 Task: Select the current location as Glen Canyon National Recreation Area, Utah, United States . Now zoom - , and verify the location . Hide zoom slider
Action: Mouse moved to (762, 346)
Screenshot: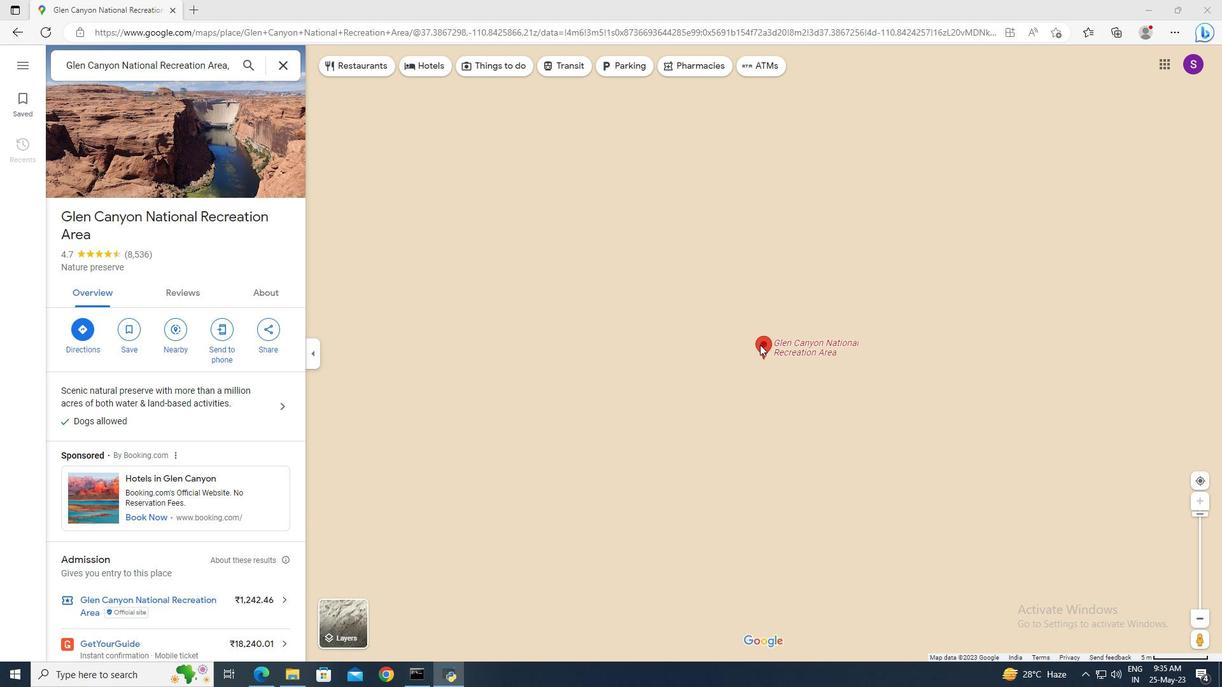 
Action: Mouse pressed left at (762, 346)
Screenshot: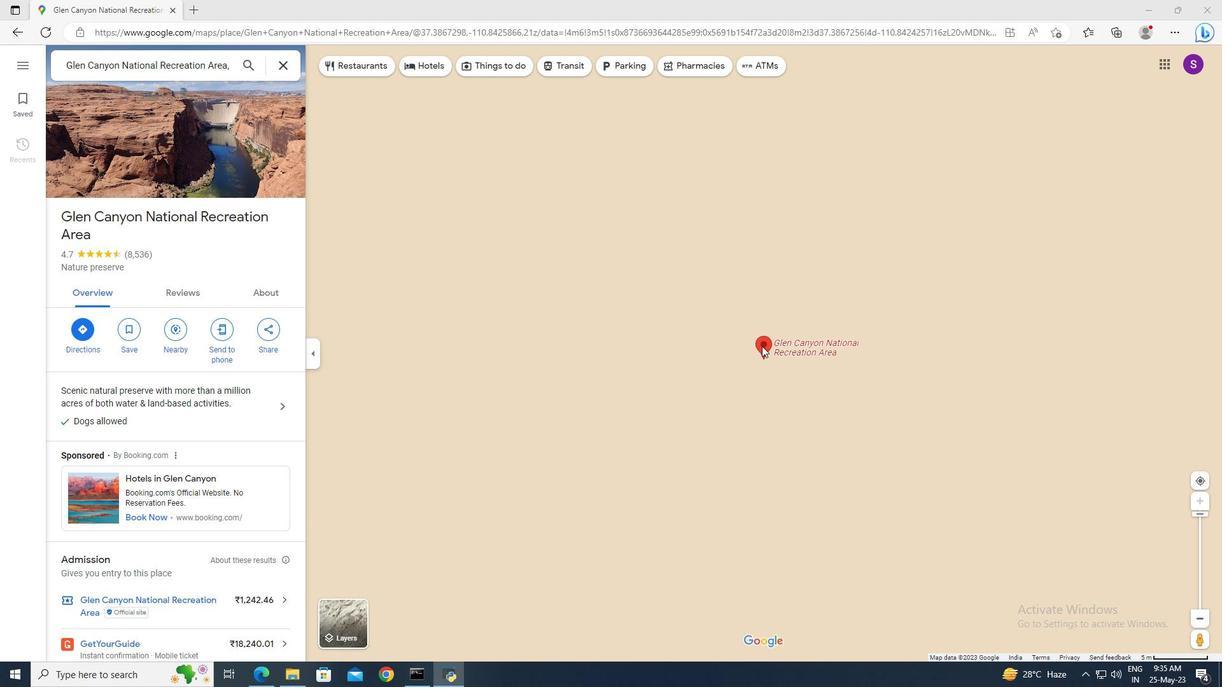
Action: Mouse moved to (1195, 617)
Screenshot: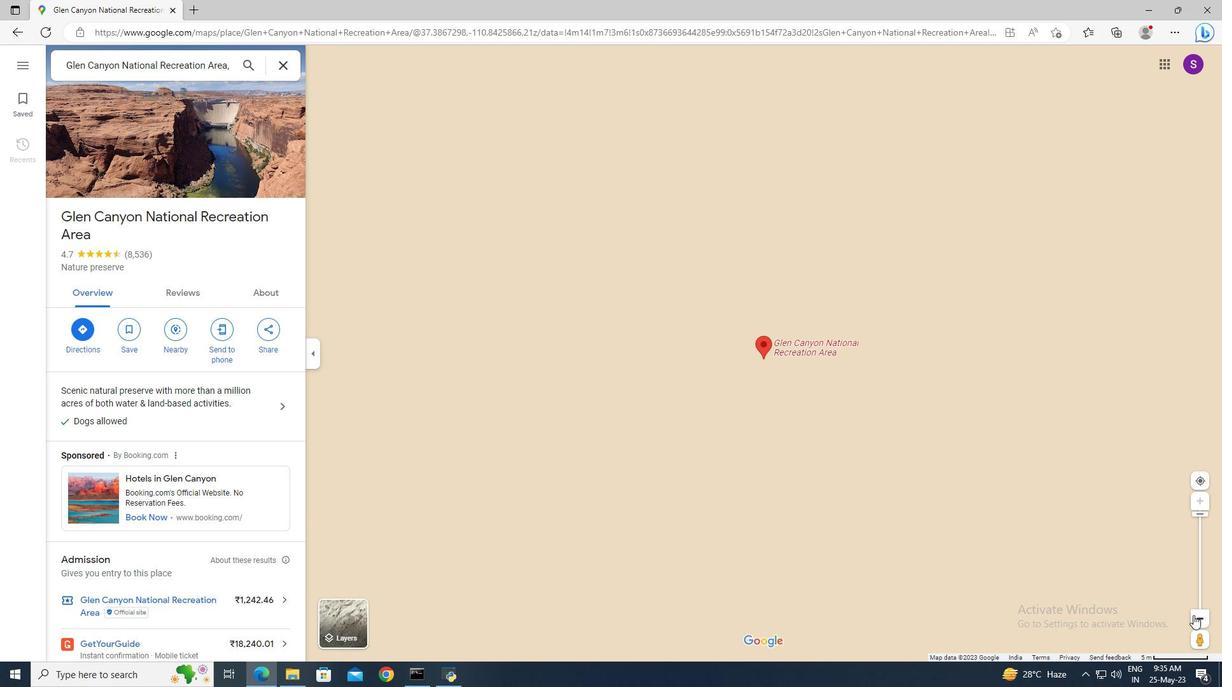 
Action: Mouse pressed left at (1195, 617)
Screenshot: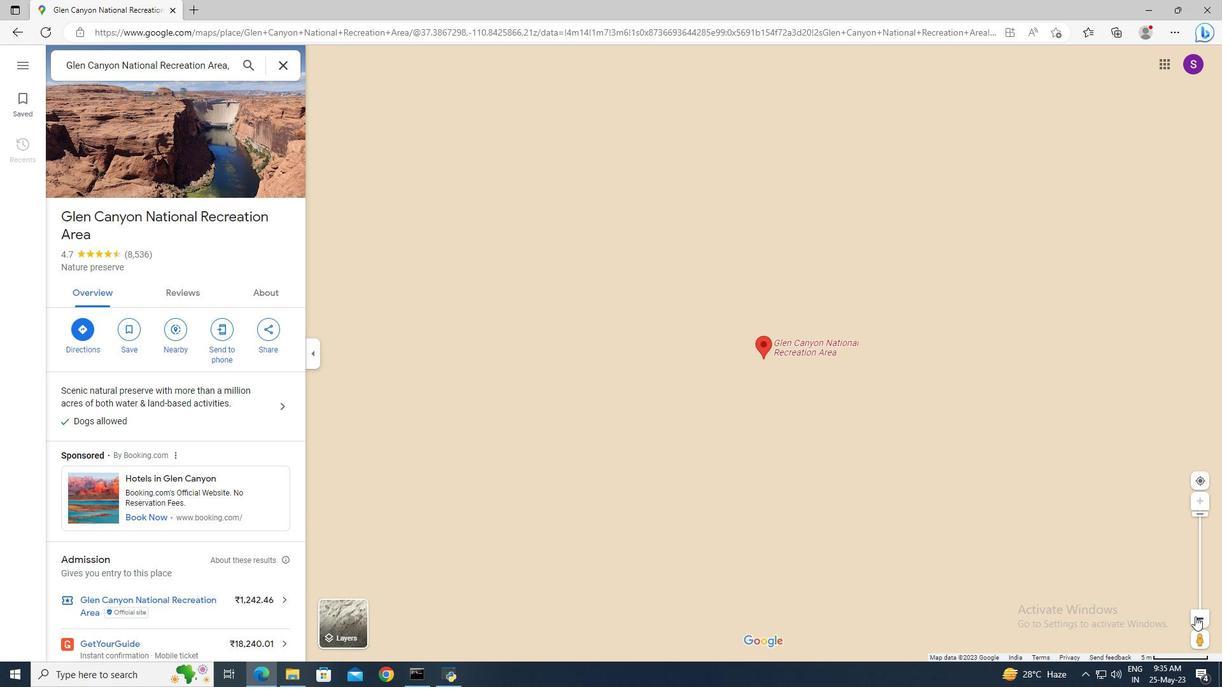
Action: Mouse pressed left at (1195, 617)
Screenshot: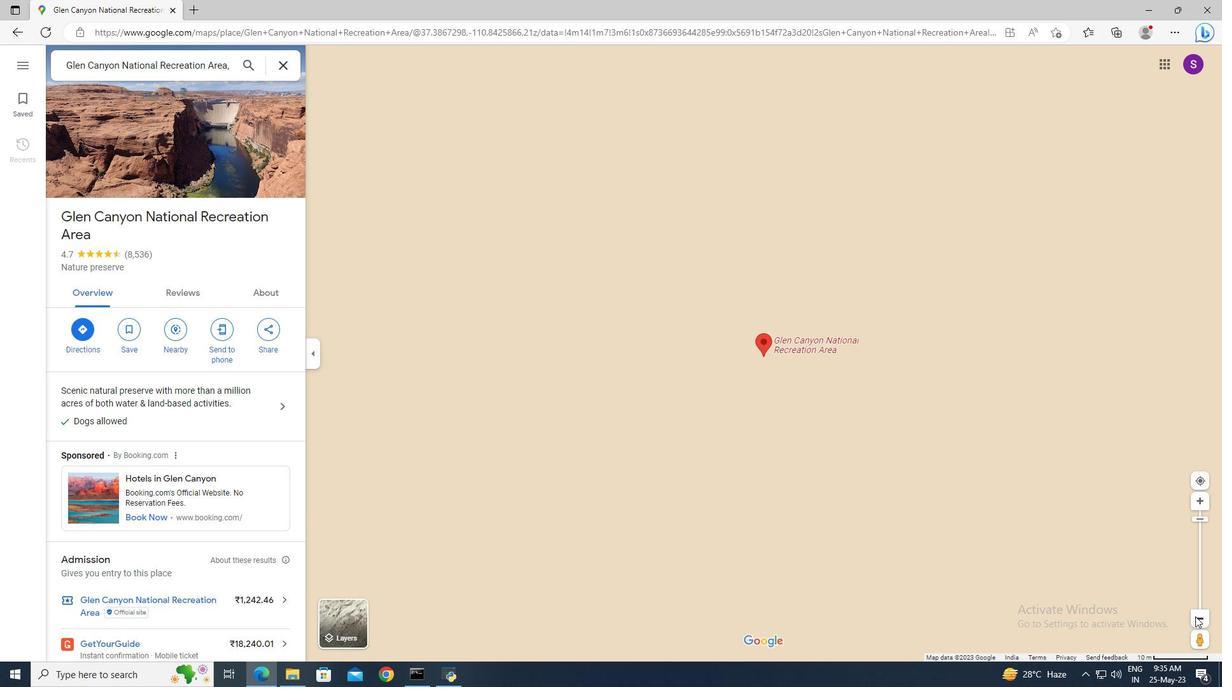 
Action: Mouse pressed left at (1195, 617)
Screenshot: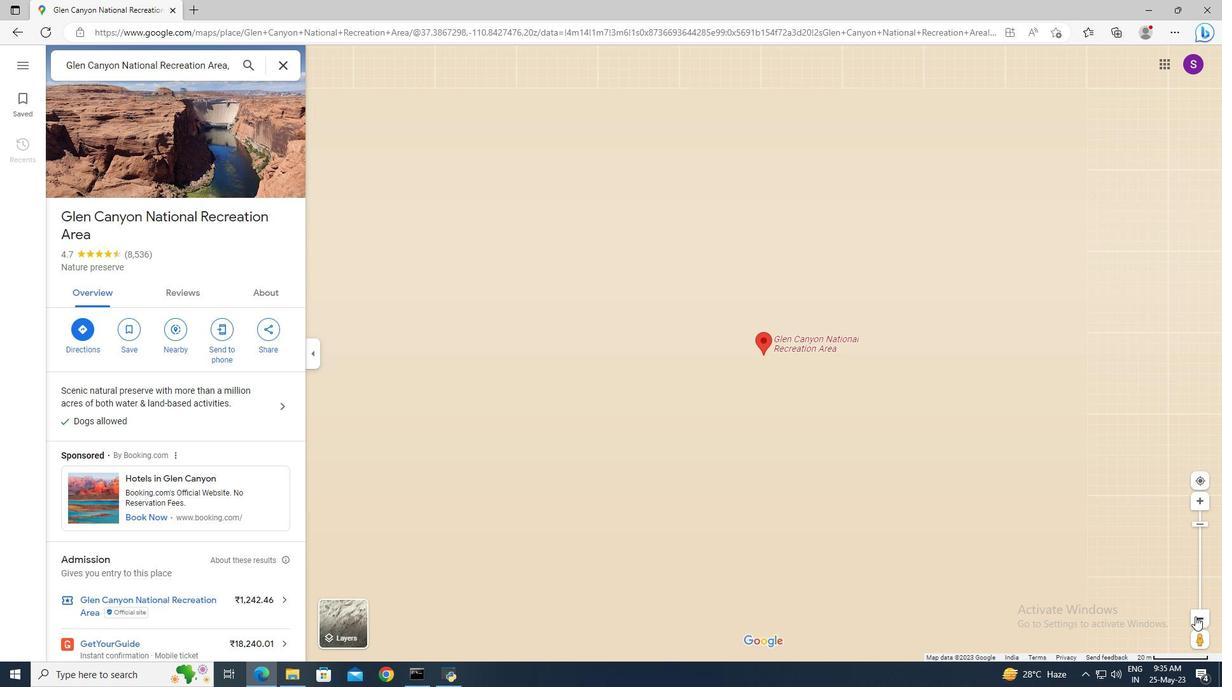 
Action: Mouse pressed left at (1195, 617)
Screenshot: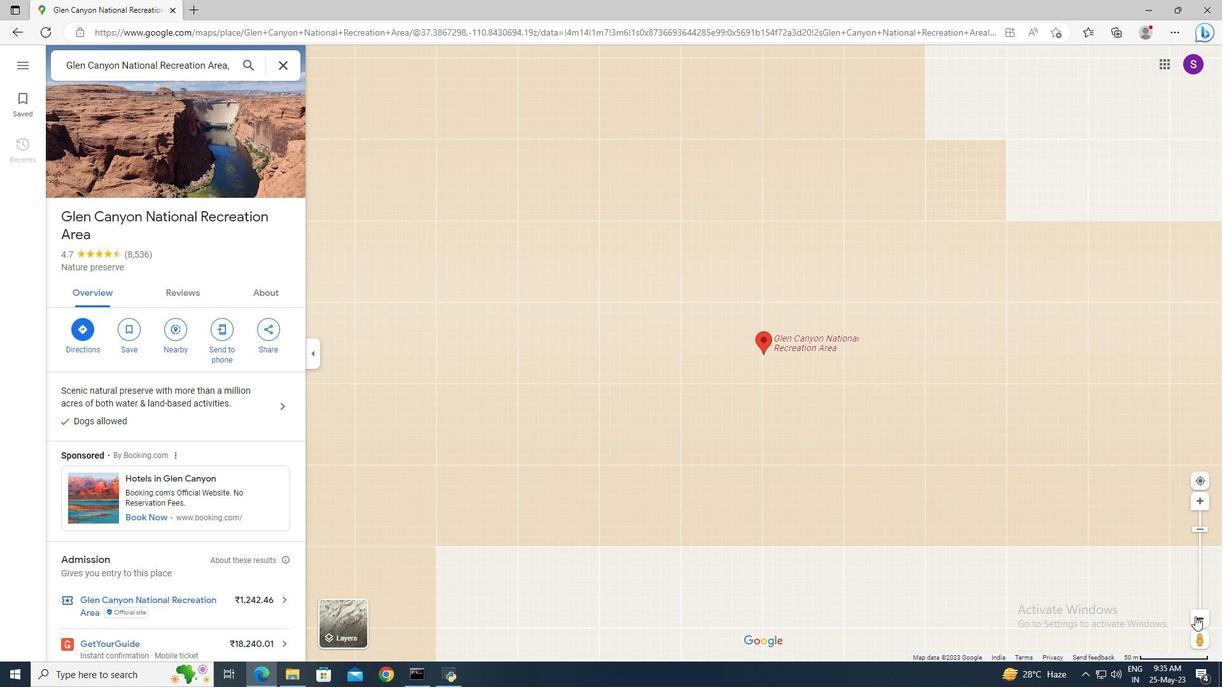 
Action: Mouse pressed left at (1195, 617)
Screenshot: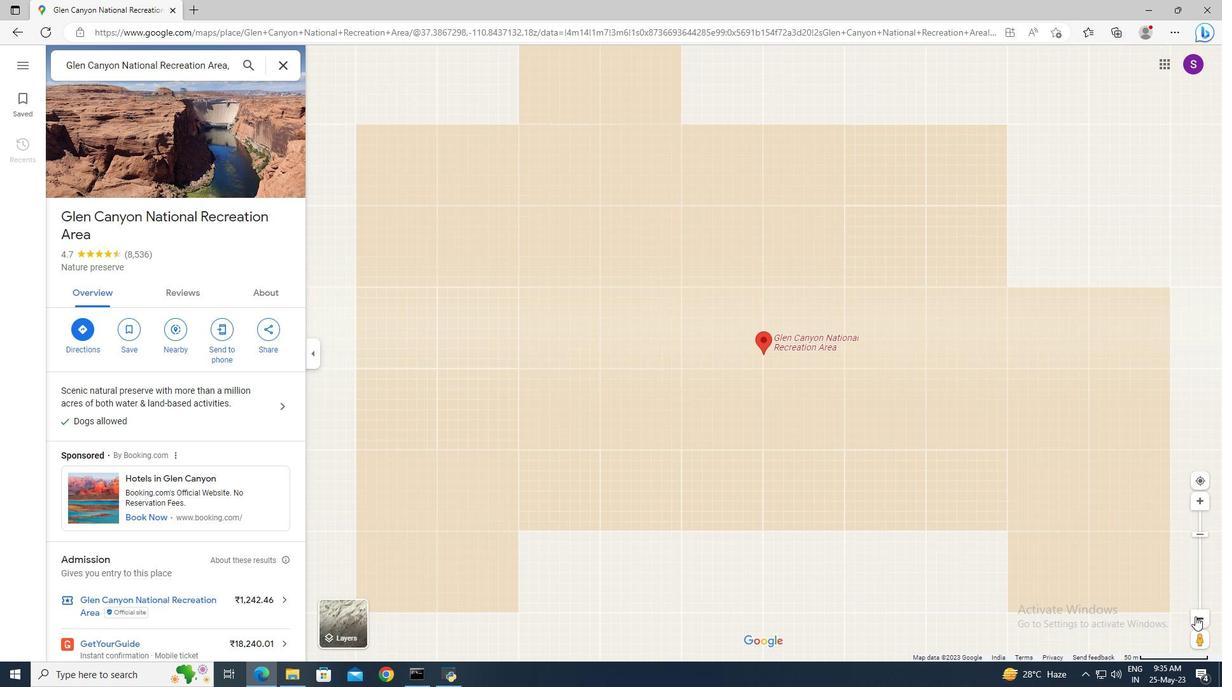 
Action: Mouse pressed left at (1195, 617)
Screenshot: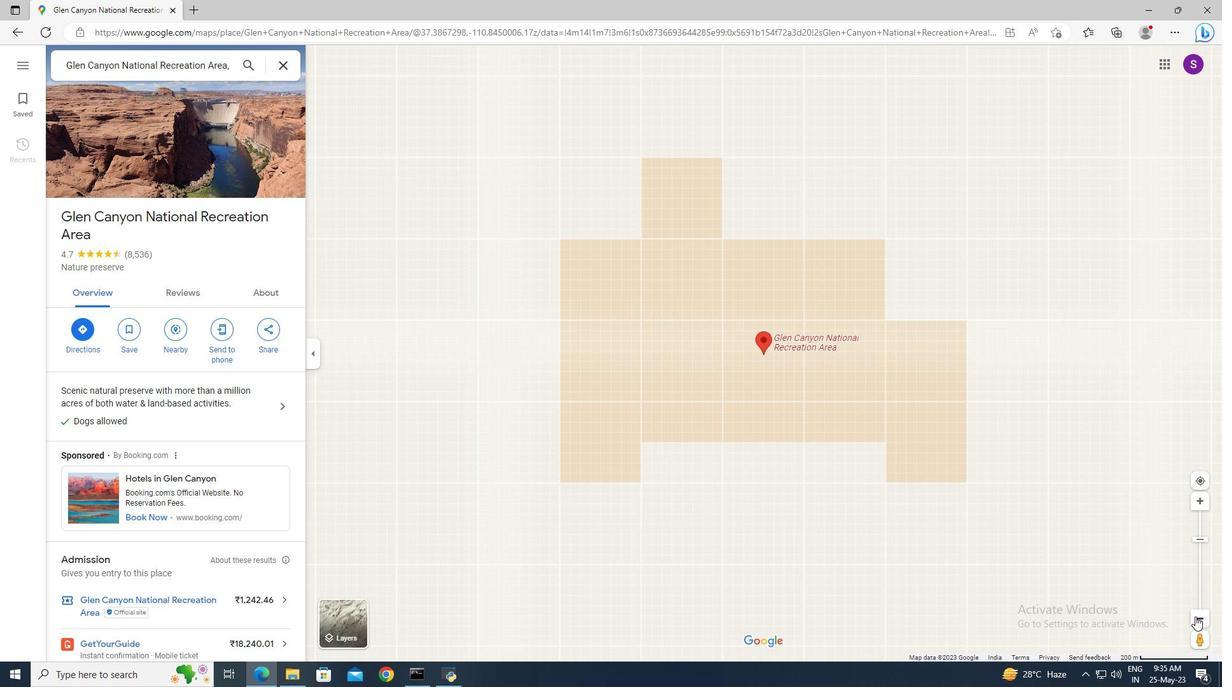 
Action: Mouse pressed left at (1195, 617)
Screenshot: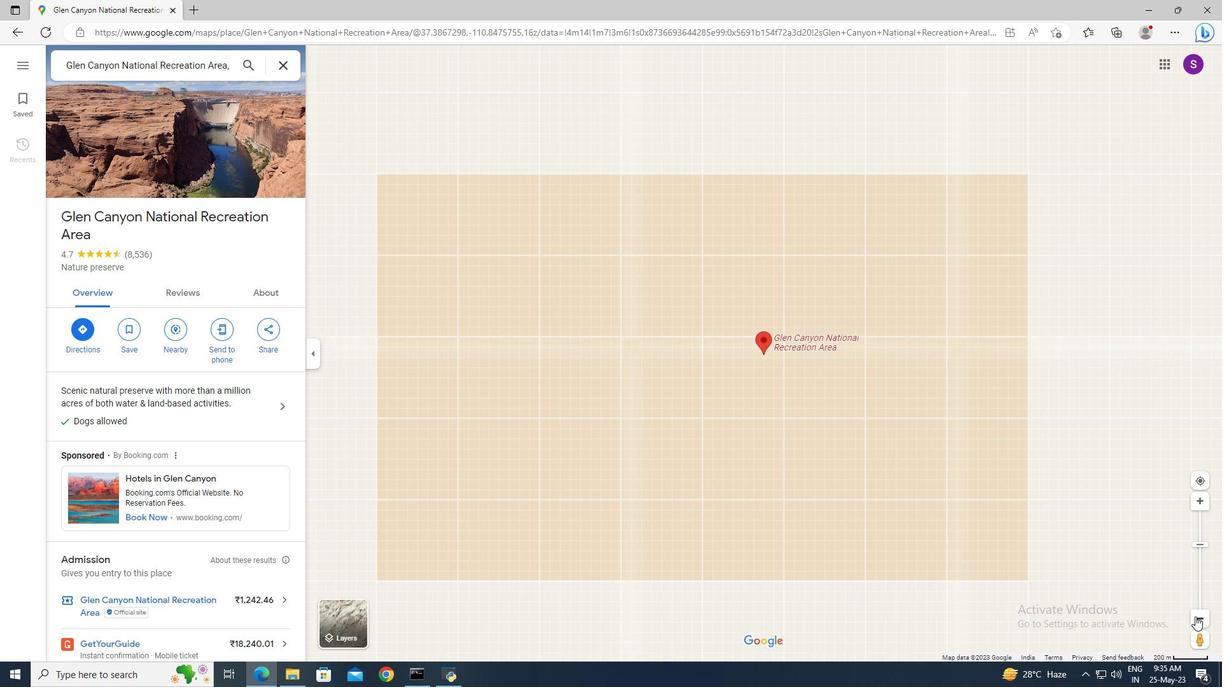 
Action: Mouse pressed left at (1195, 617)
Screenshot: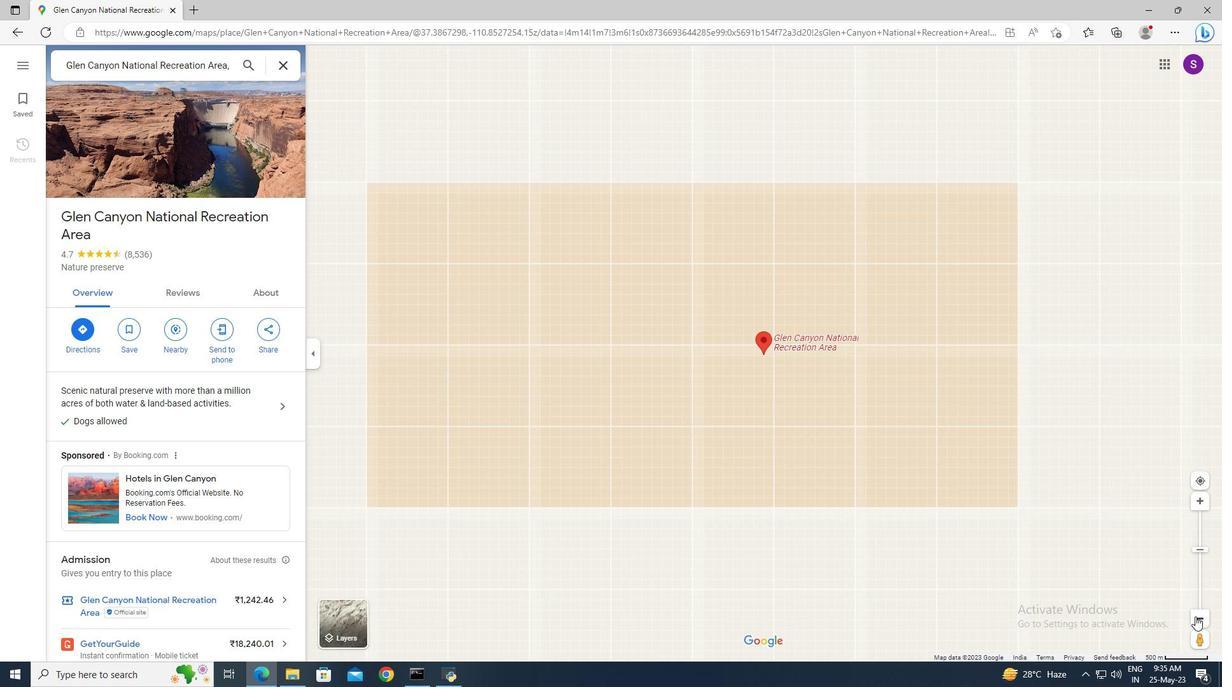 
Action: Mouse pressed left at (1195, 617)
Screenshot: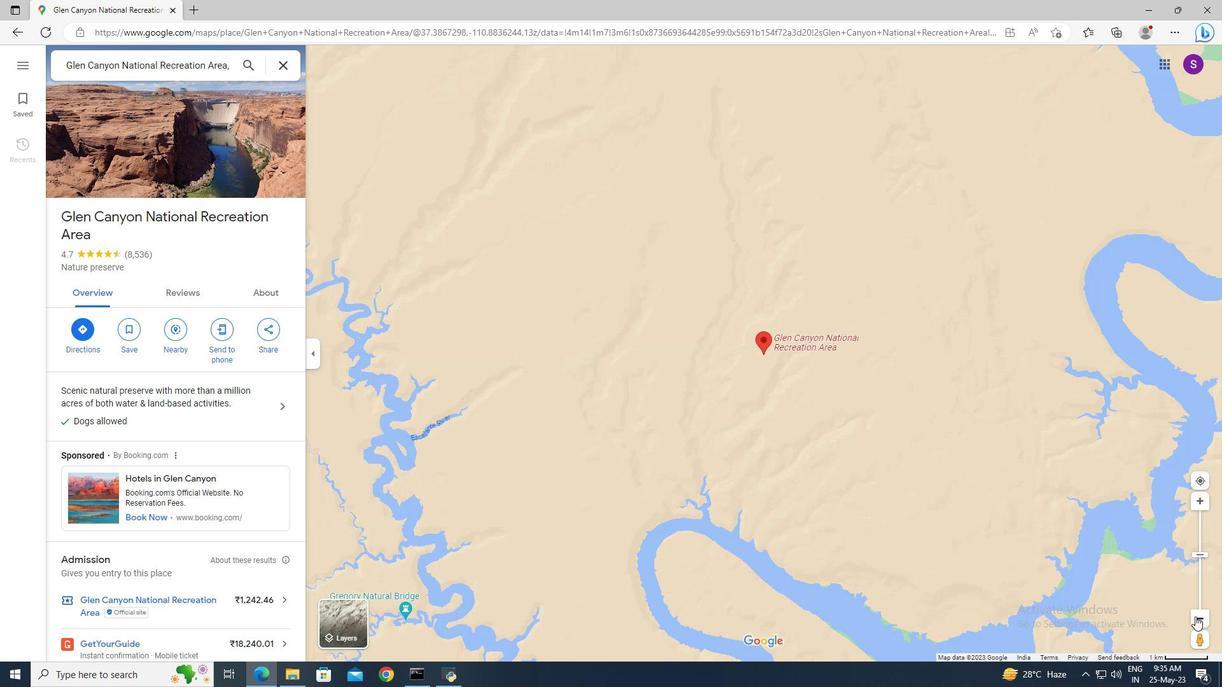 
Action: Mouse pressed left at (1195, 617)
Screenshot: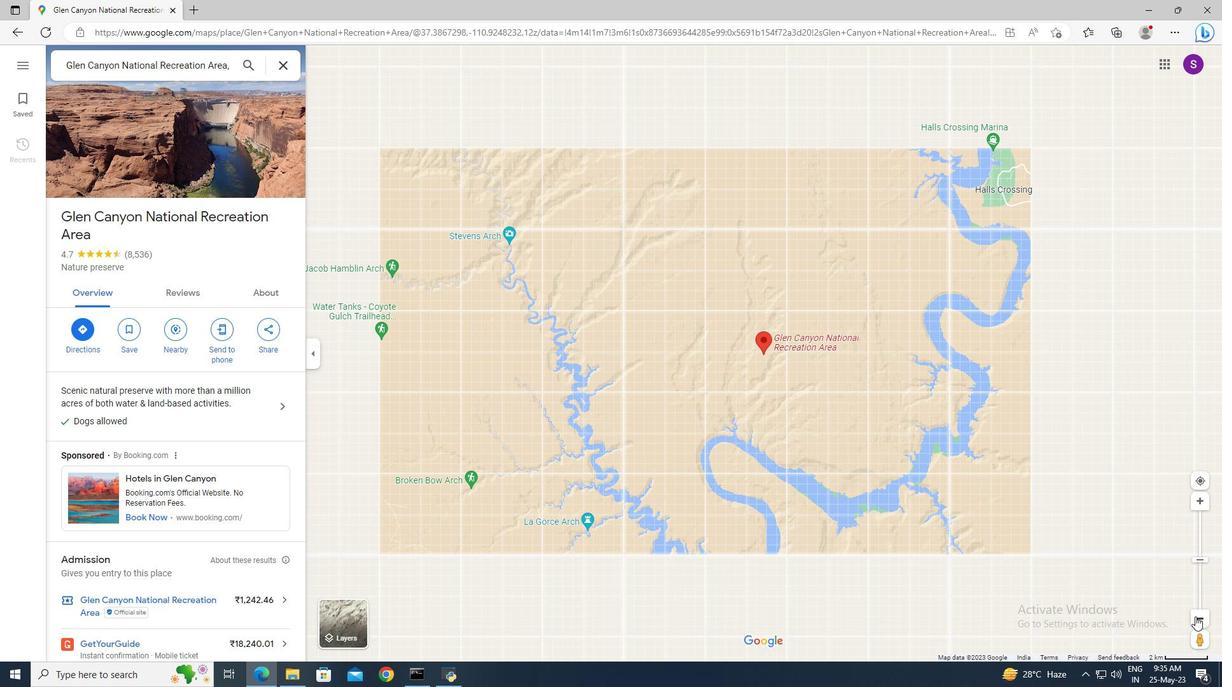 
Action: Mouse pressed left at (1195, 617)
Screenshot: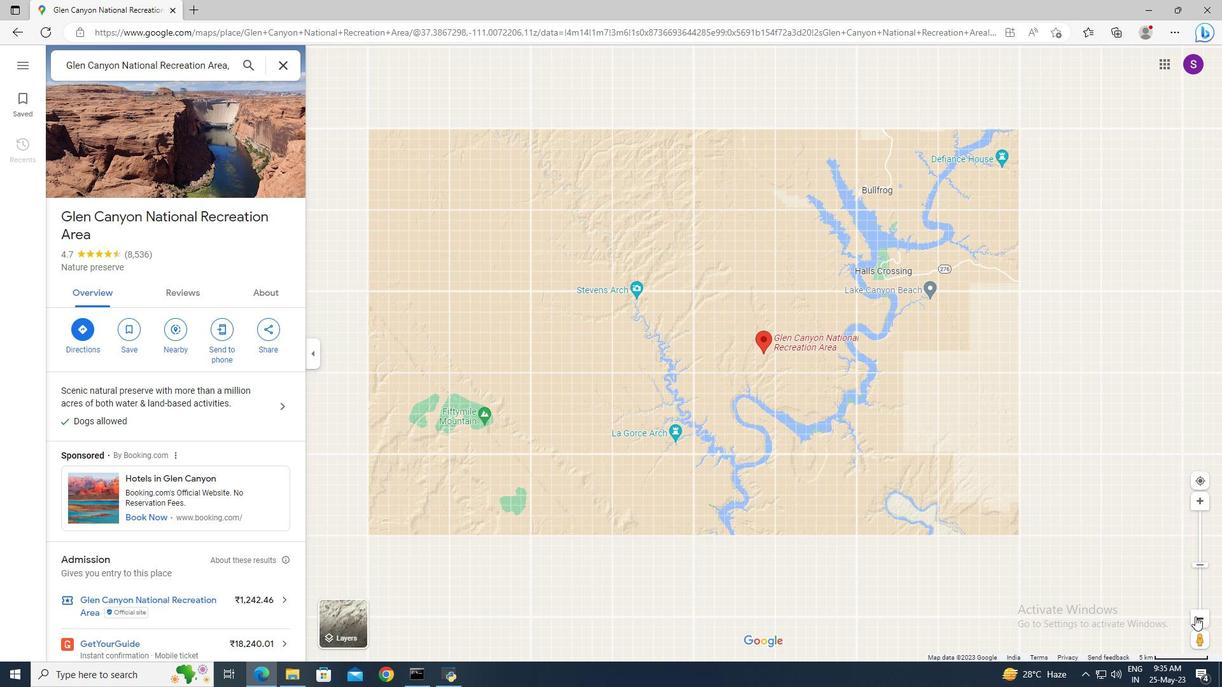 
Action: Mouse pressed left at (1195, 617)
Screenshot: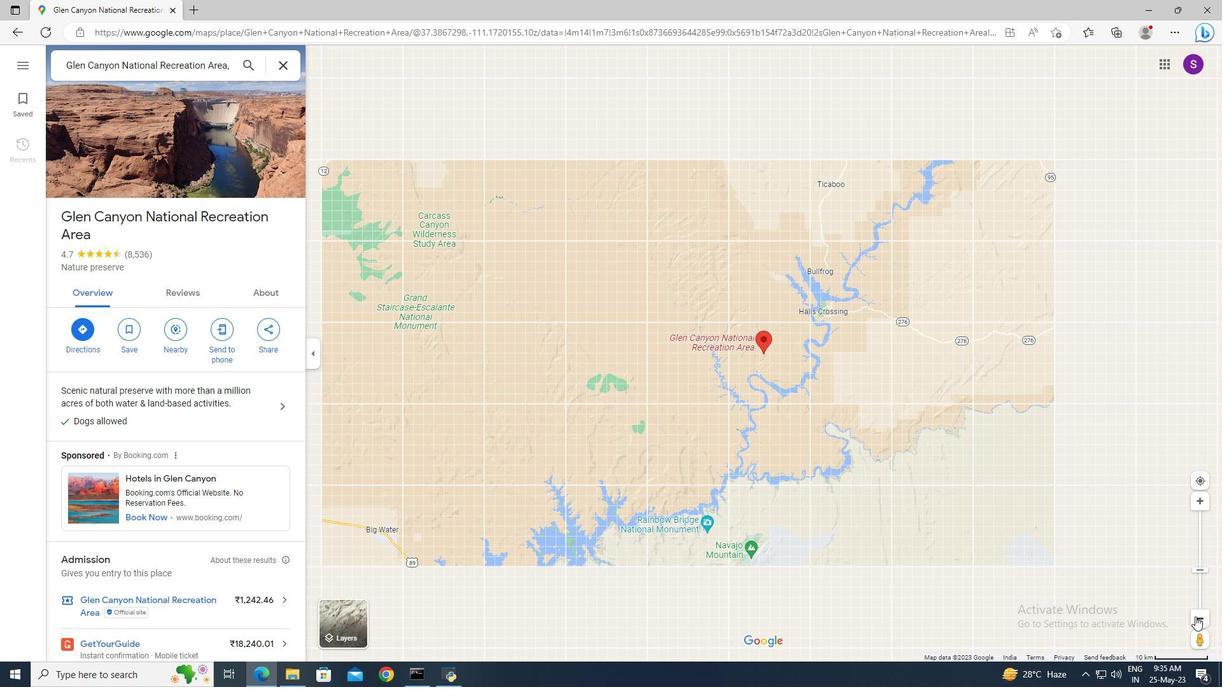 
Action: Mouse moved to (1171, 614)
Screenshot: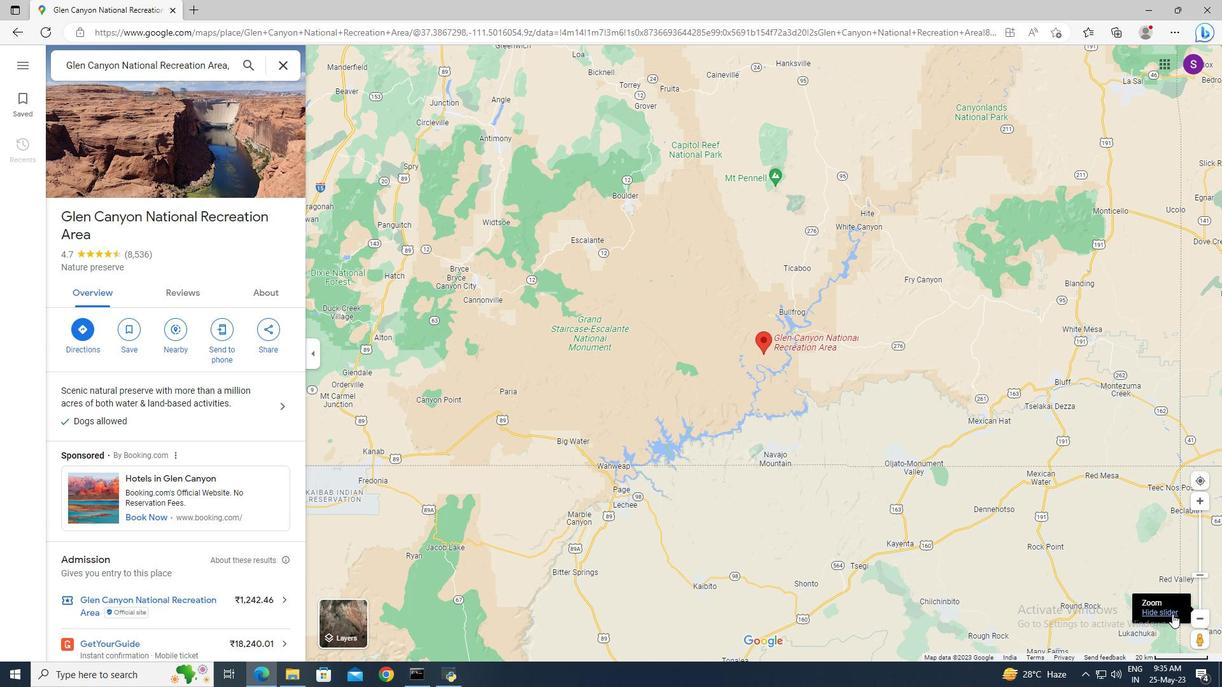 
Action: Mouse pressed left at (1171, 614)
Screenshot: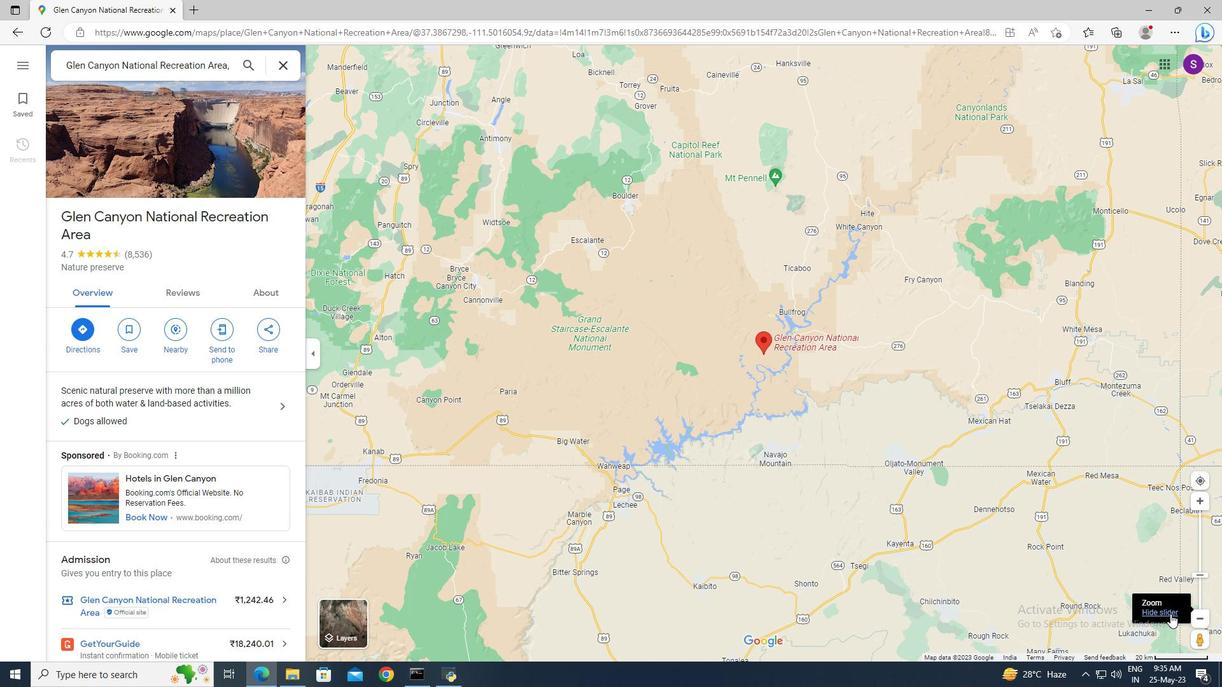 
Action: Mouse moved to (964, 457)
Screenshot: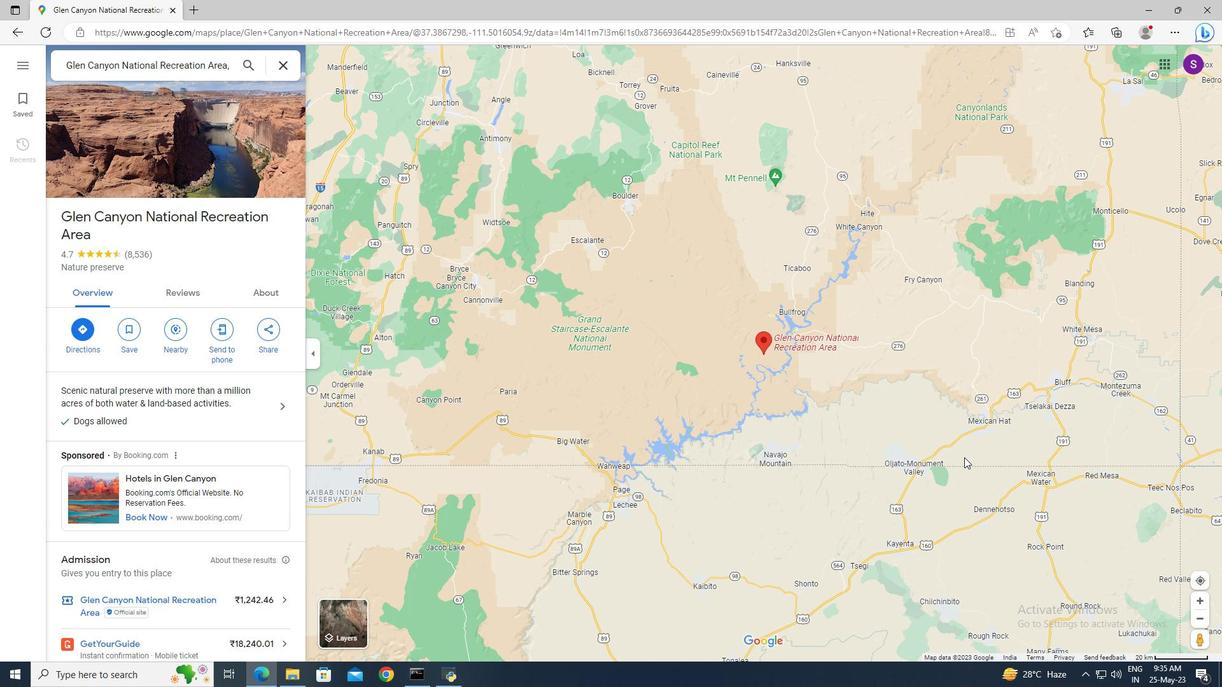 
